 Task: Assign Issue Issue0023 to Sprint Sprint0014 in Scrum Project Project0005 in Jira
Action: Mouse moved to (421, 479)
Screenshot: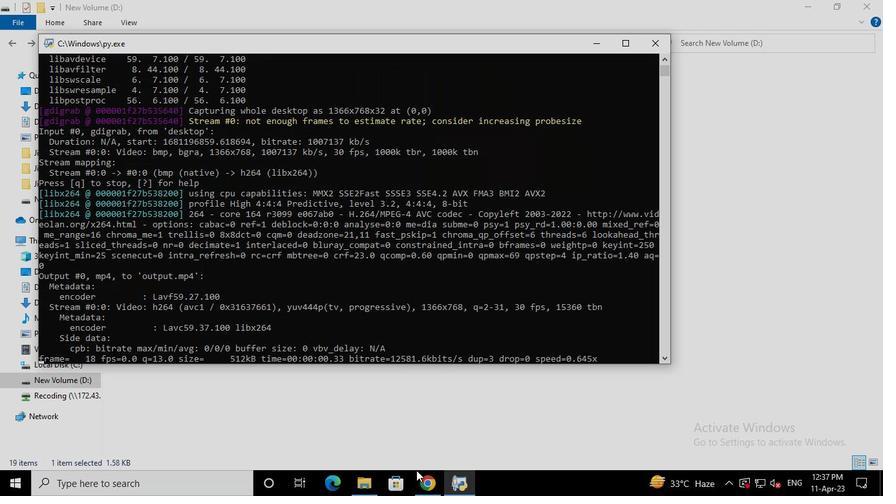 
Action: Mouse pressed left at (421, 479)
Screenshot: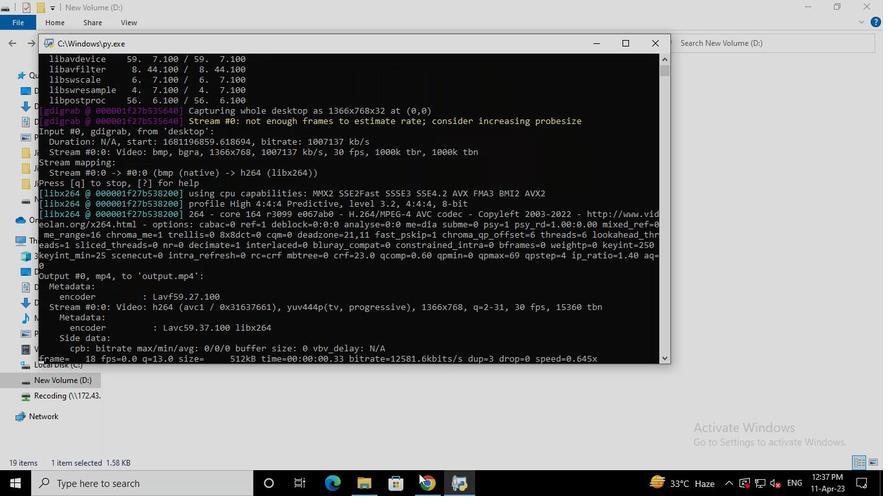 
Action: Mouse moved to (82, 192)
Screenshot: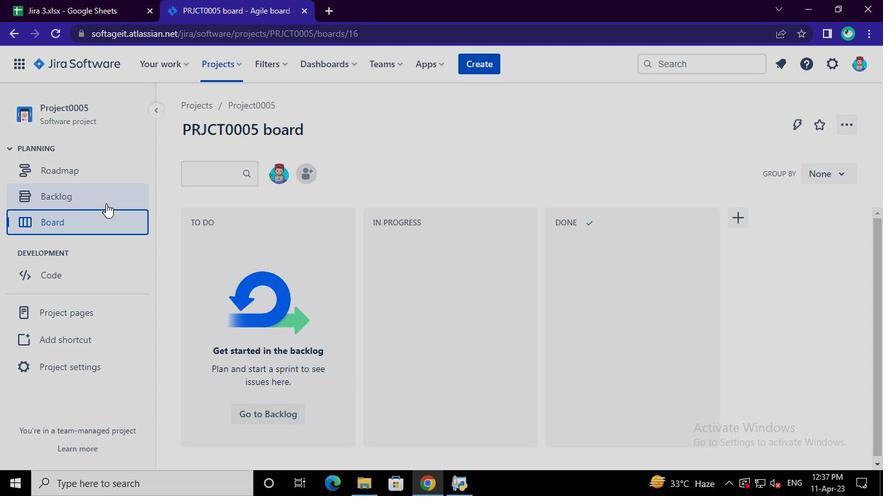 
Action: Mouse pressed left at (82, 192)
Screenshot: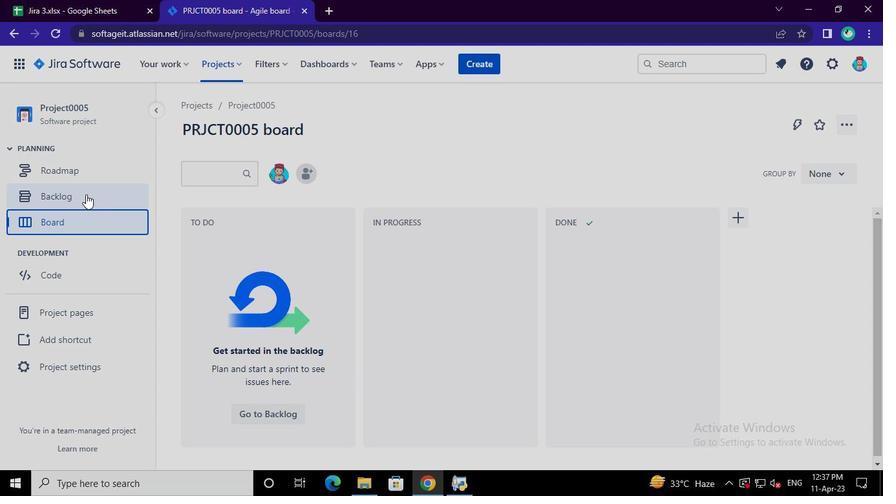 
Action: Mouse moved to (822, 339)
Screenshot: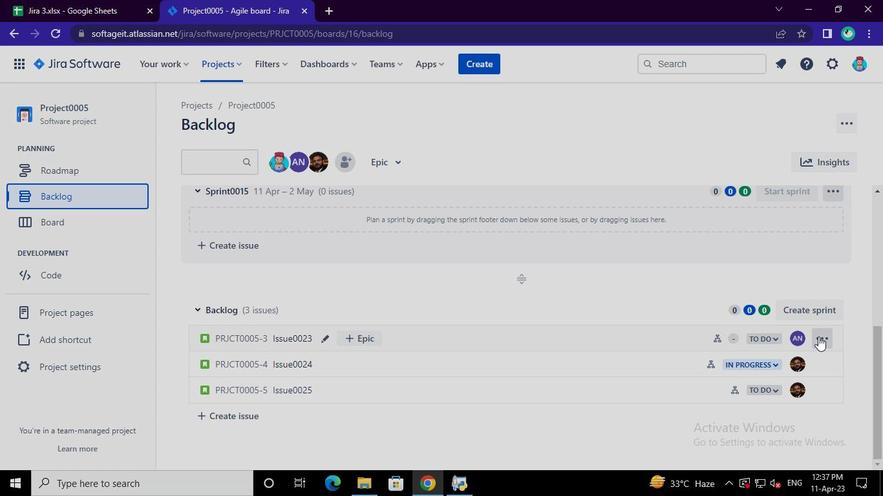 
Action: Mouse pressed left at (822, 339)
Screenshot: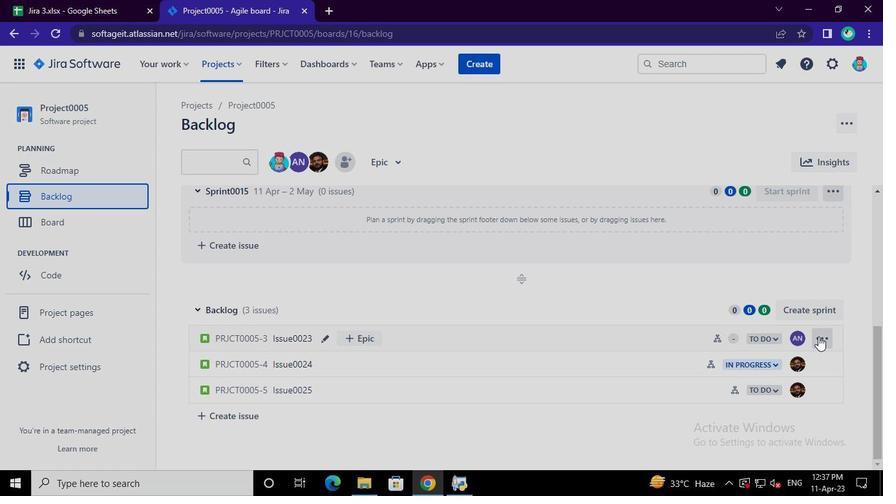 
Action: Mouse moved to (793, 273)
Screenshot: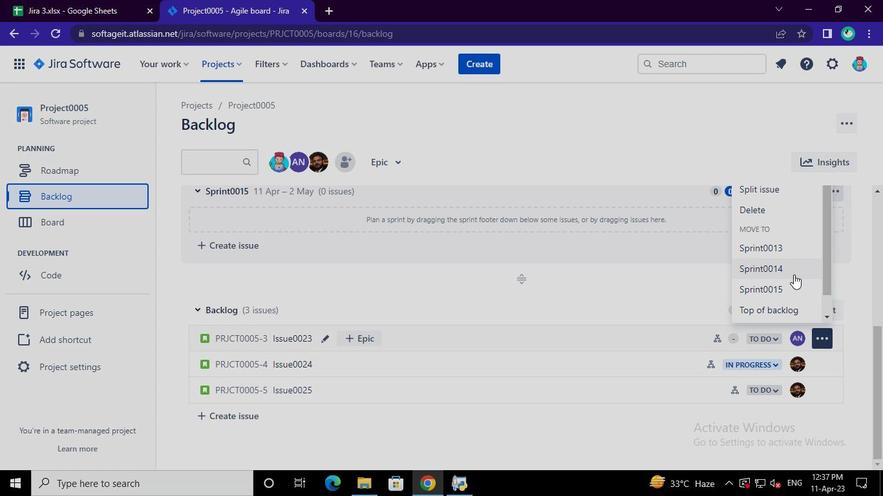 
Action: Mouse pressed left at (793, 273)
Screenshot: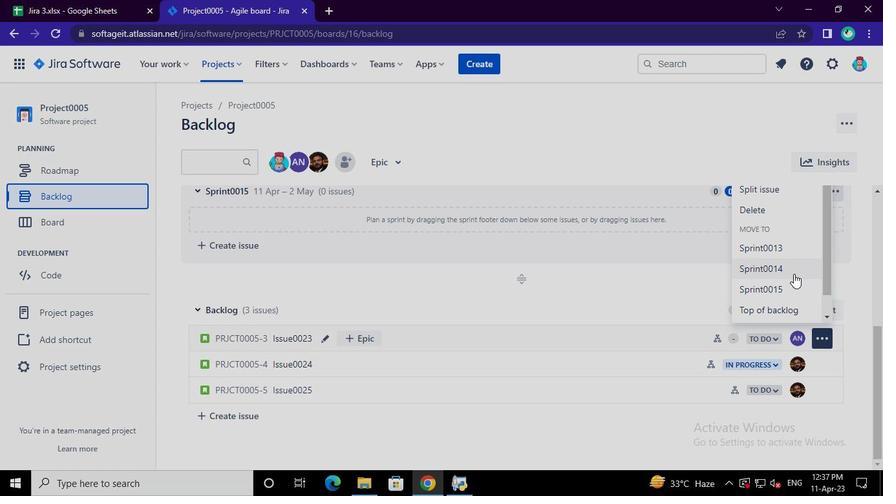 
Action: Mouse moved to (468, 487)
Screenshot: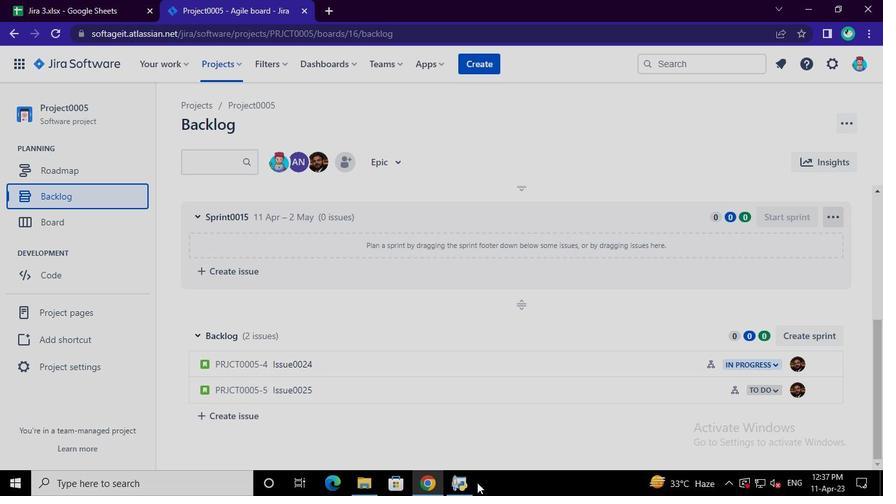 
Action: Mouse pressed left at (468, 487)
Screenshot: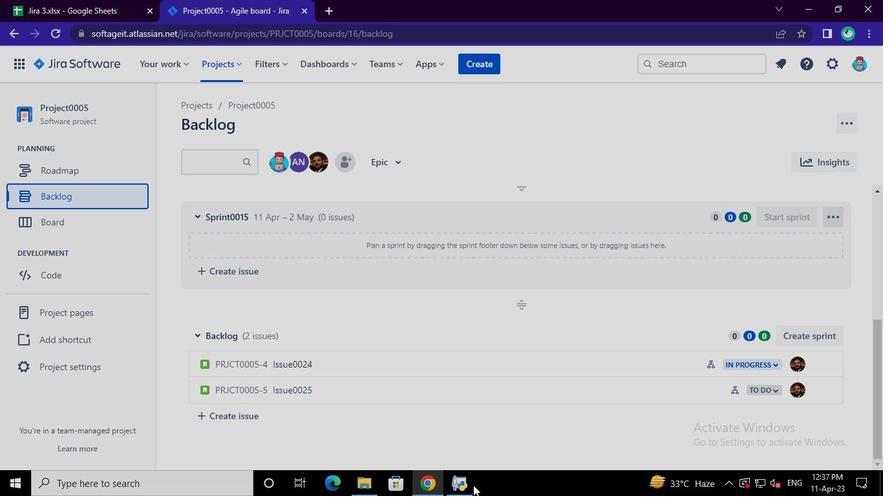 
Action: Mouse moved to (654, 46)
Screenshot: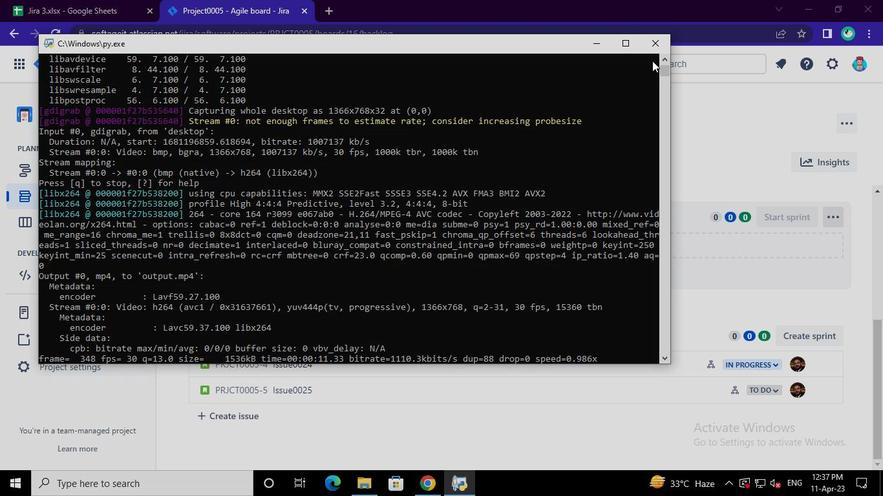 
Action: Mouse pressed left at (654, 46)
Screenshot: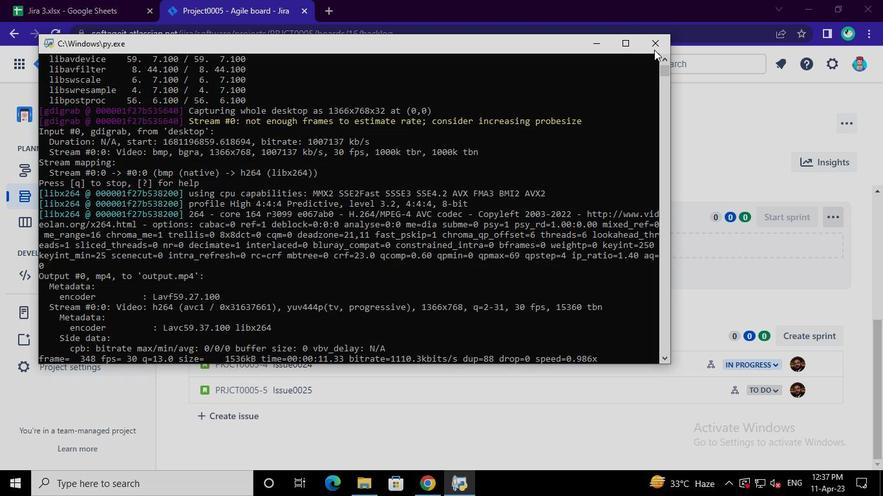 
